 Task: Select the overwrite option in the copy file overwrite behavior.
Action: Mouse moved to (3, 572)
Screenshot: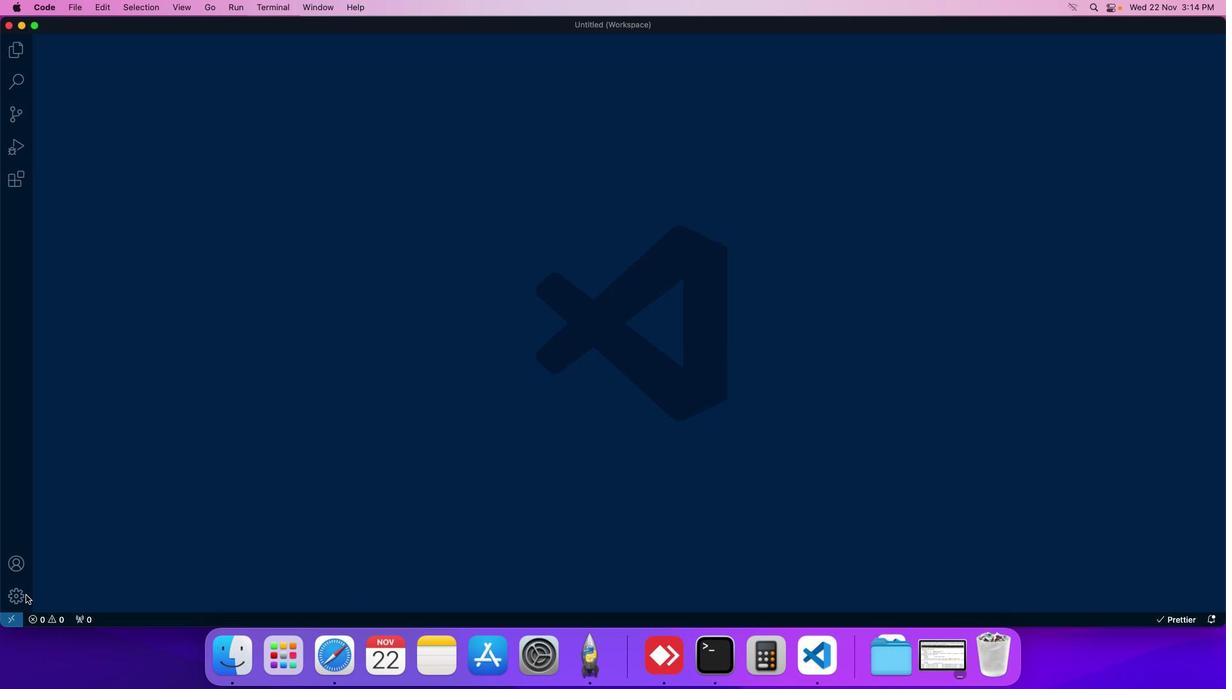 
Action: Mouse pressed left at (3, 572)
Screenshot: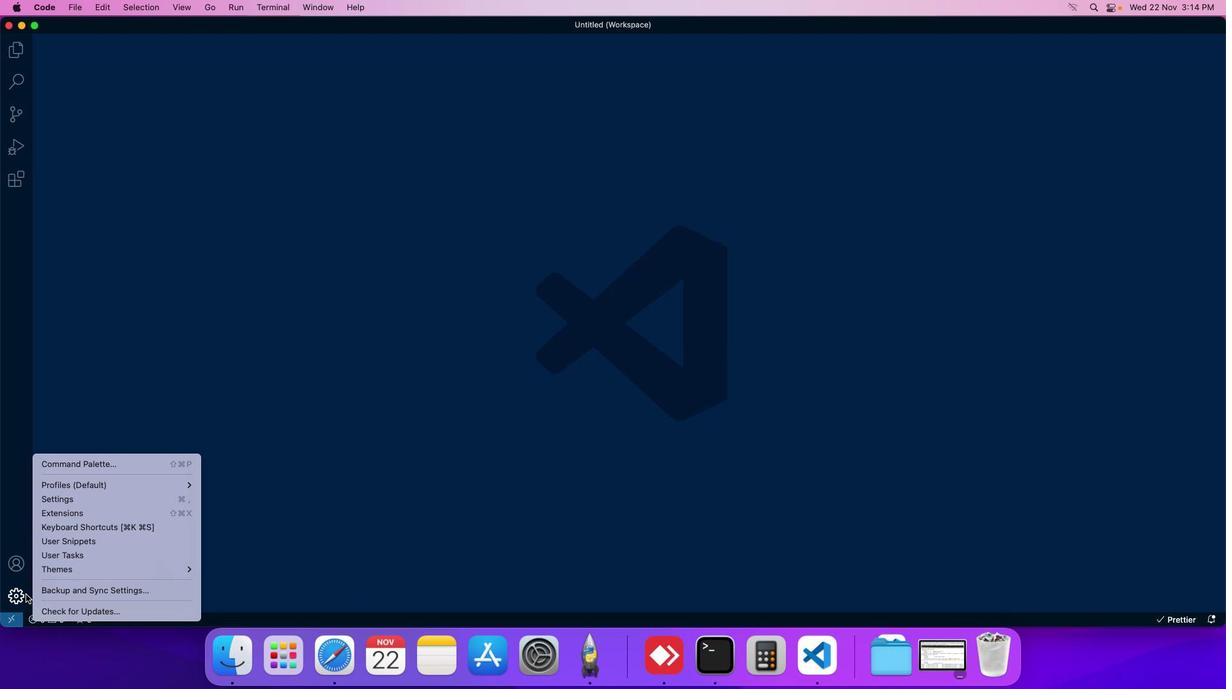 
Action: Mouse moved to (47, 477)
Screenshot: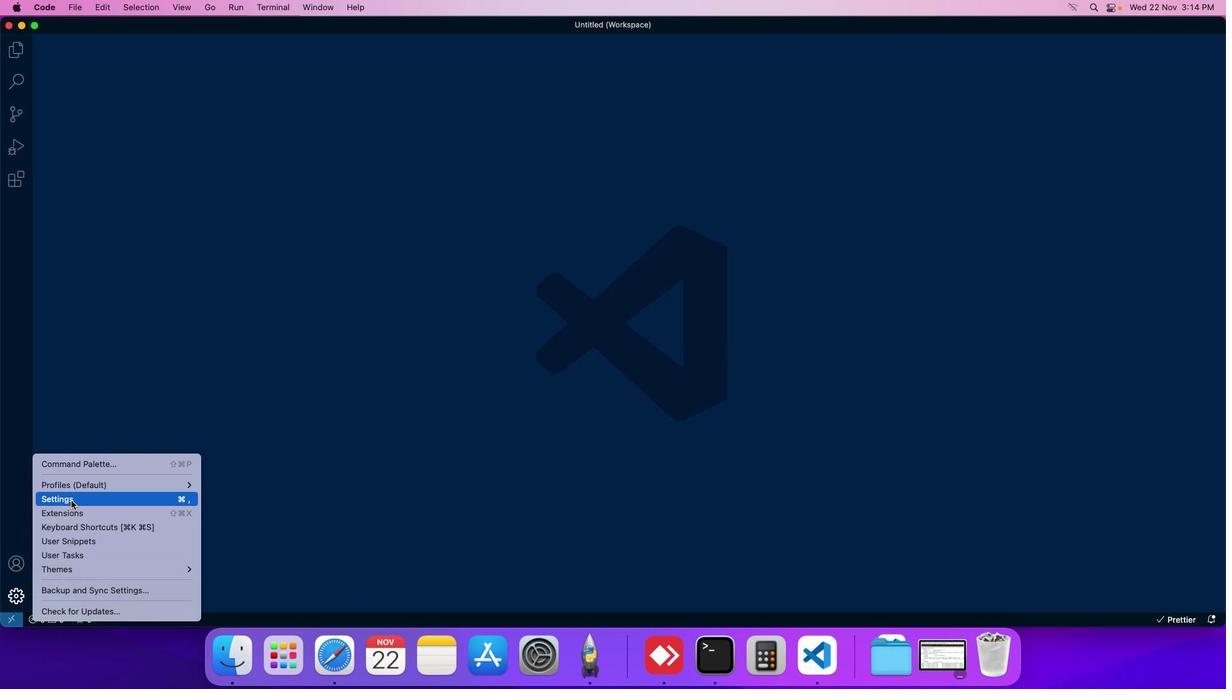
Action: Mouse pressed left at (47, 477)
Screenshot: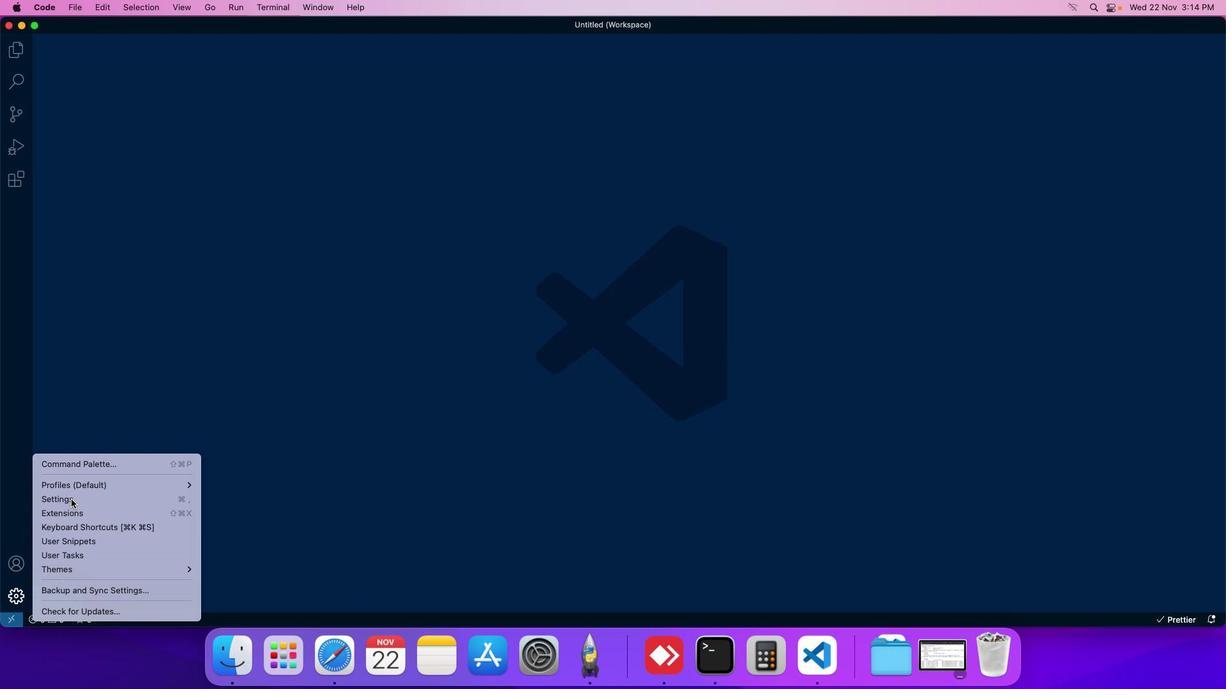 
Action: Mouse moved to (275, 74)
Screenshot: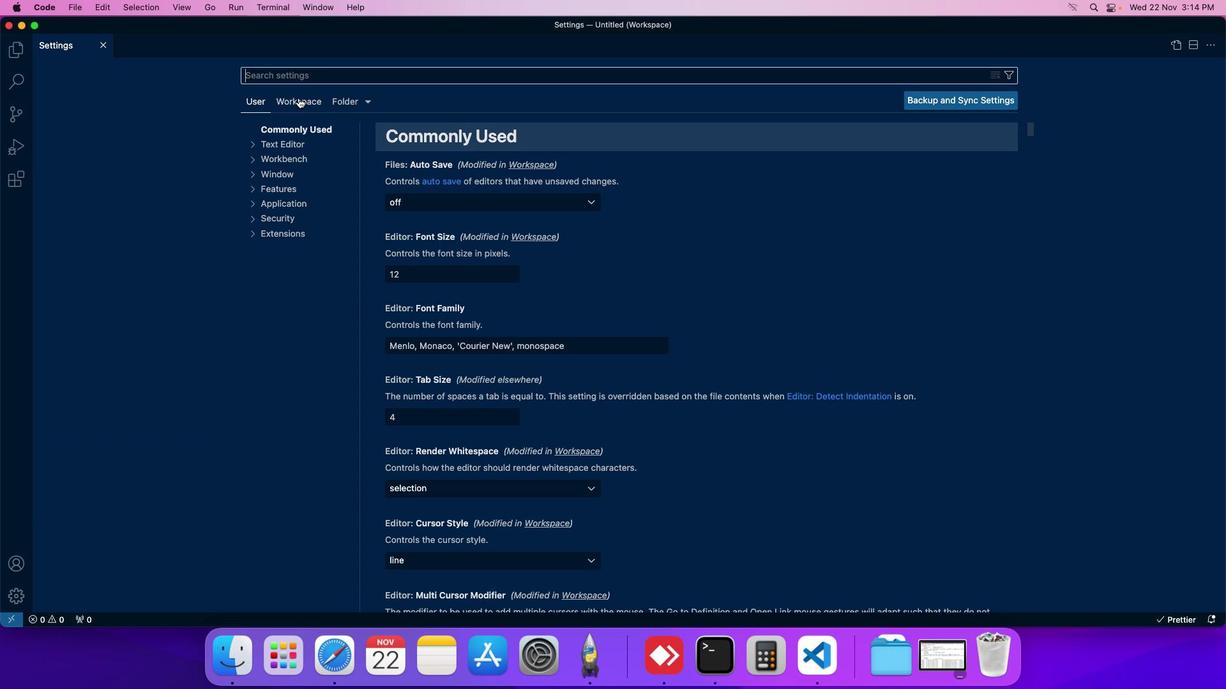 
Action: Mouse pressed left at (275, 74)
Screenshot: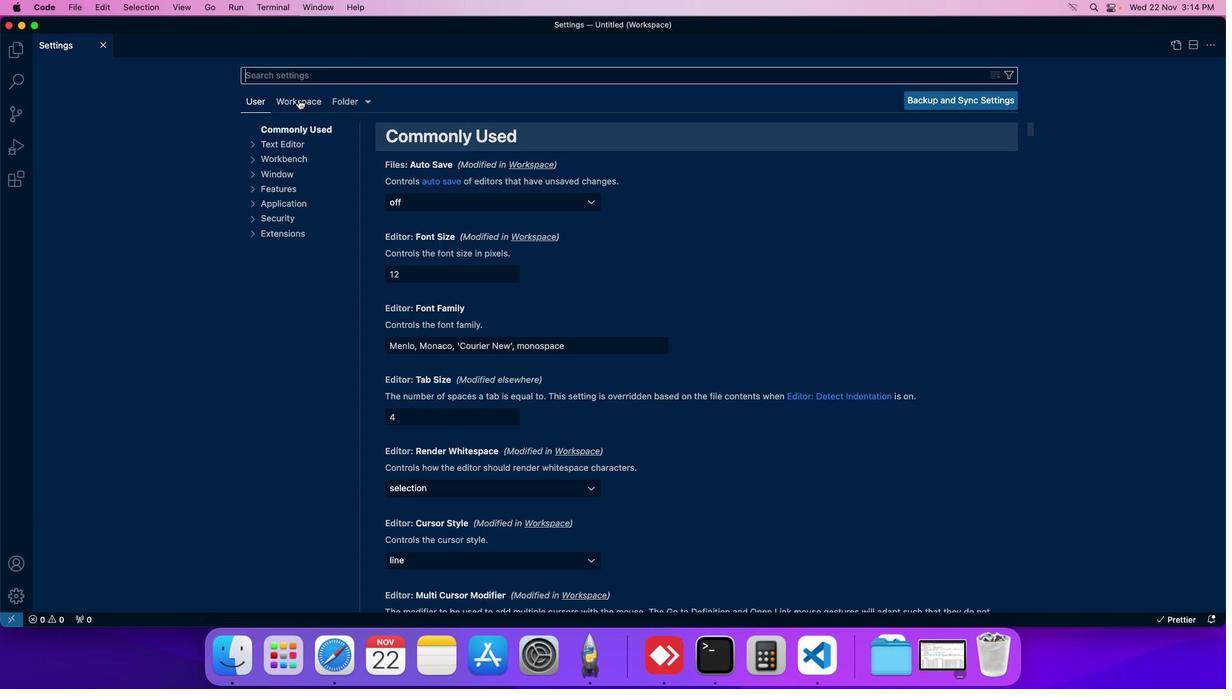 
Action: Mouse moved to (273, 193)
Screenshot: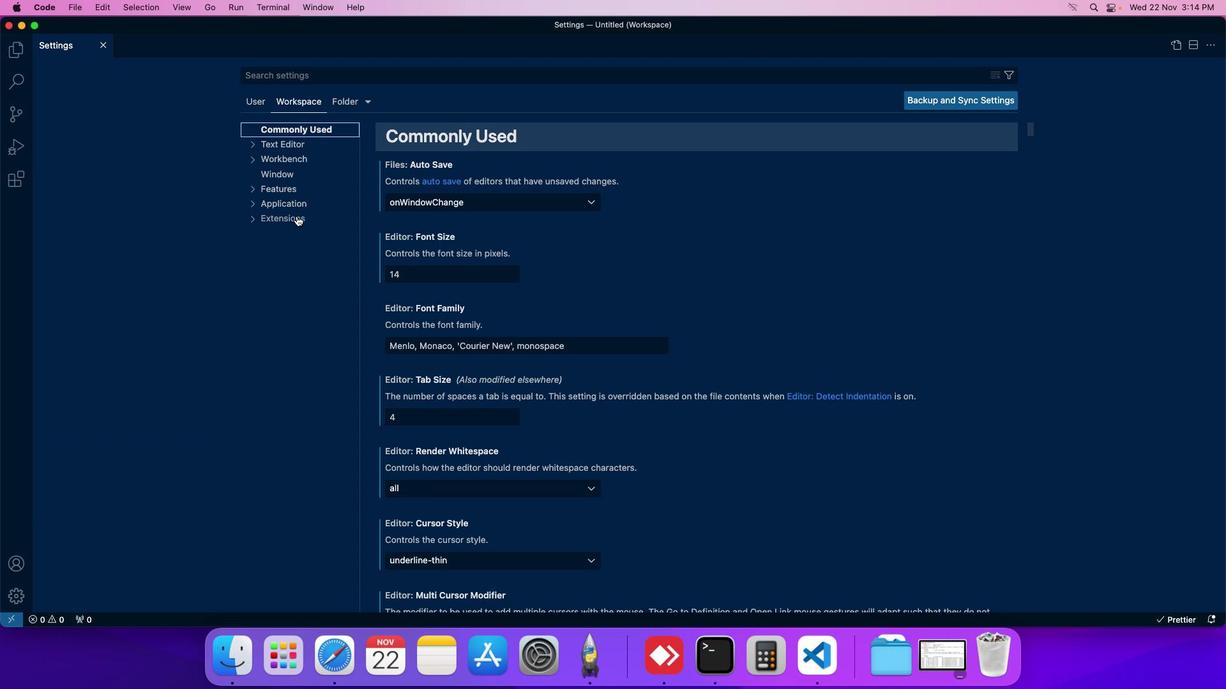 
Action: Mouse pressed left at (273, 193)
Screenshot: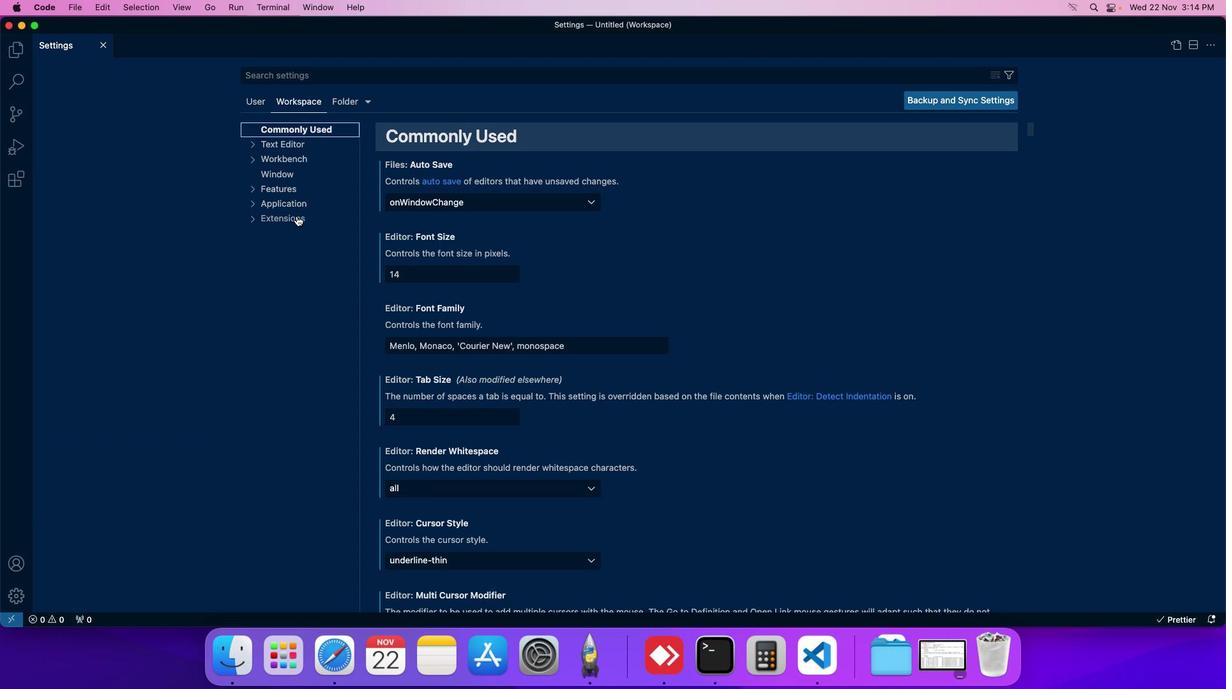 
Action: Mouse moved to (259, 344)
Screenshot: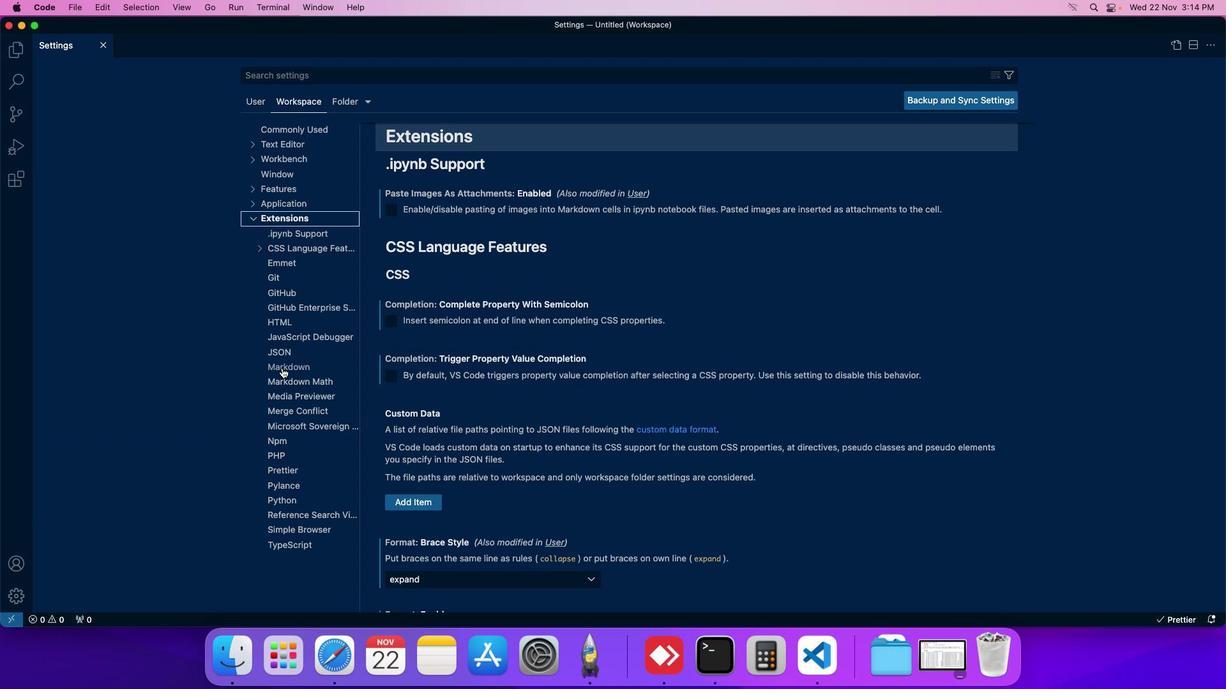 
Action: Mouse pressed left at (259, 344)
Screenshot: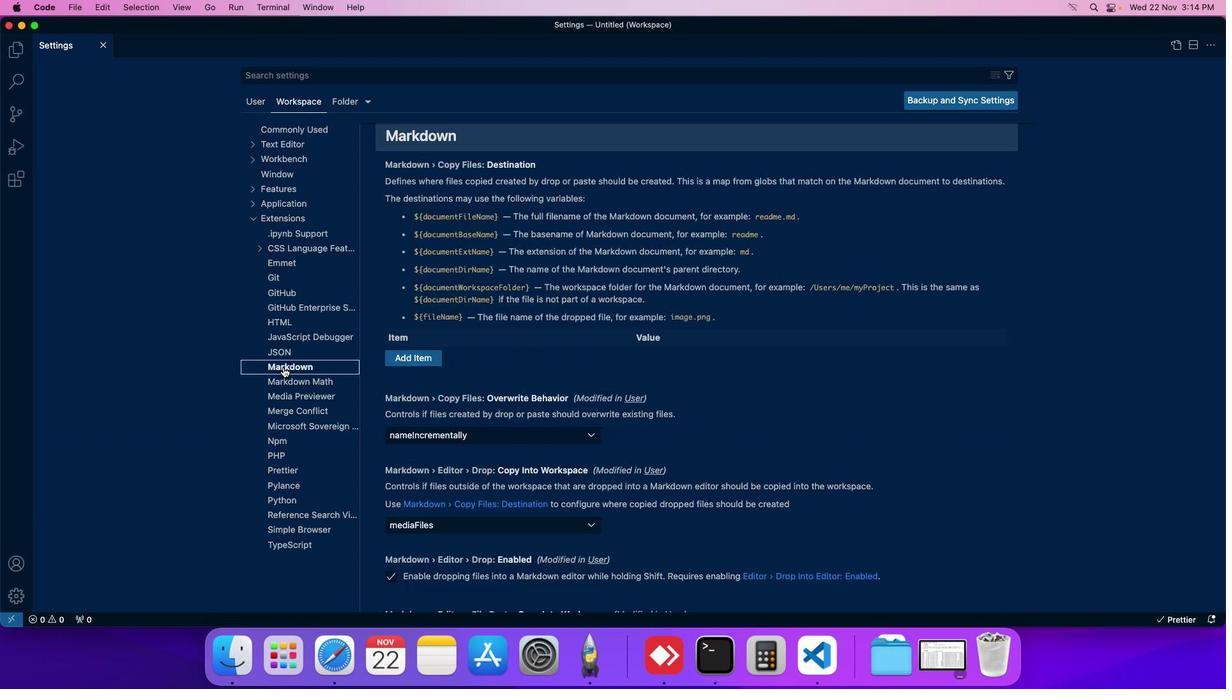 
Action: Mouse moved to (420, 405)
Screenshot: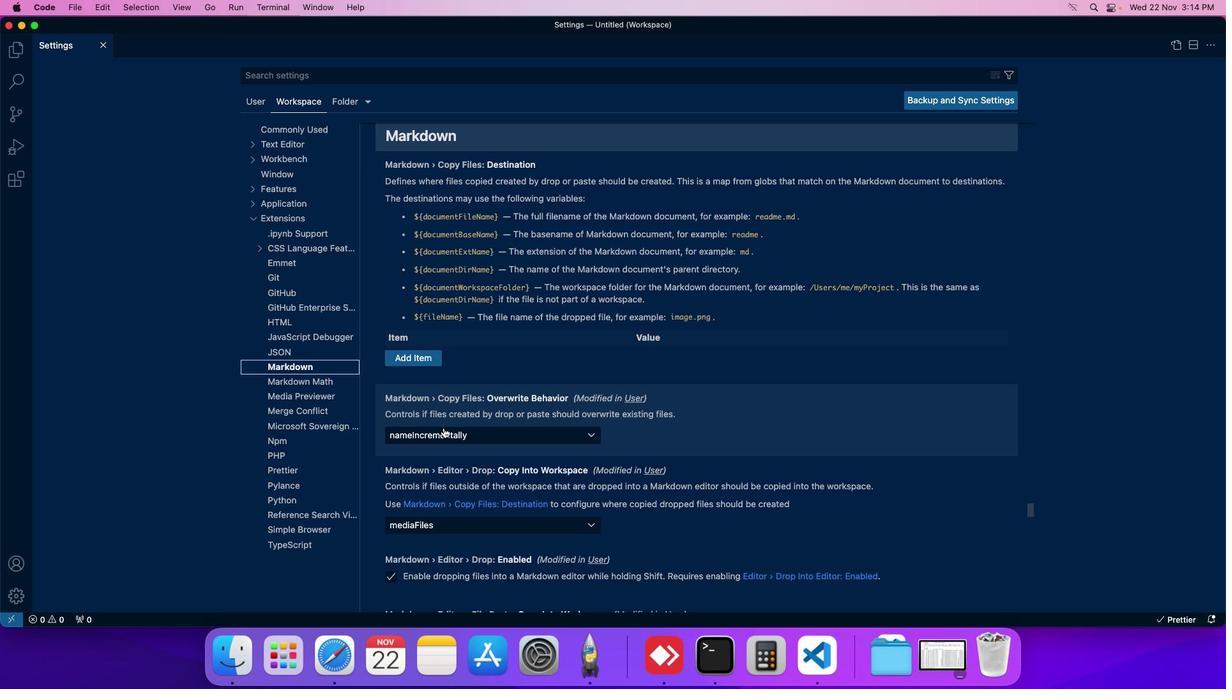 
Action: Mouse pressed left at (420, 405)
Screenshot: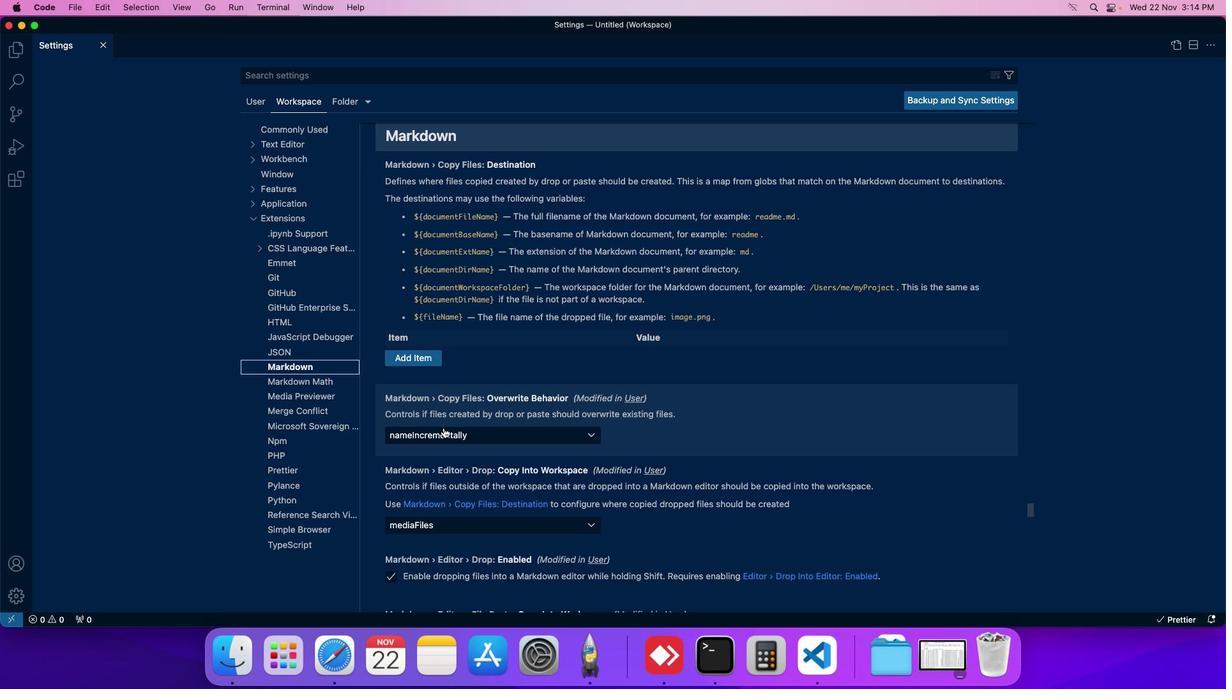 
Action: Mouse moved to (407, 438)
Screenshot: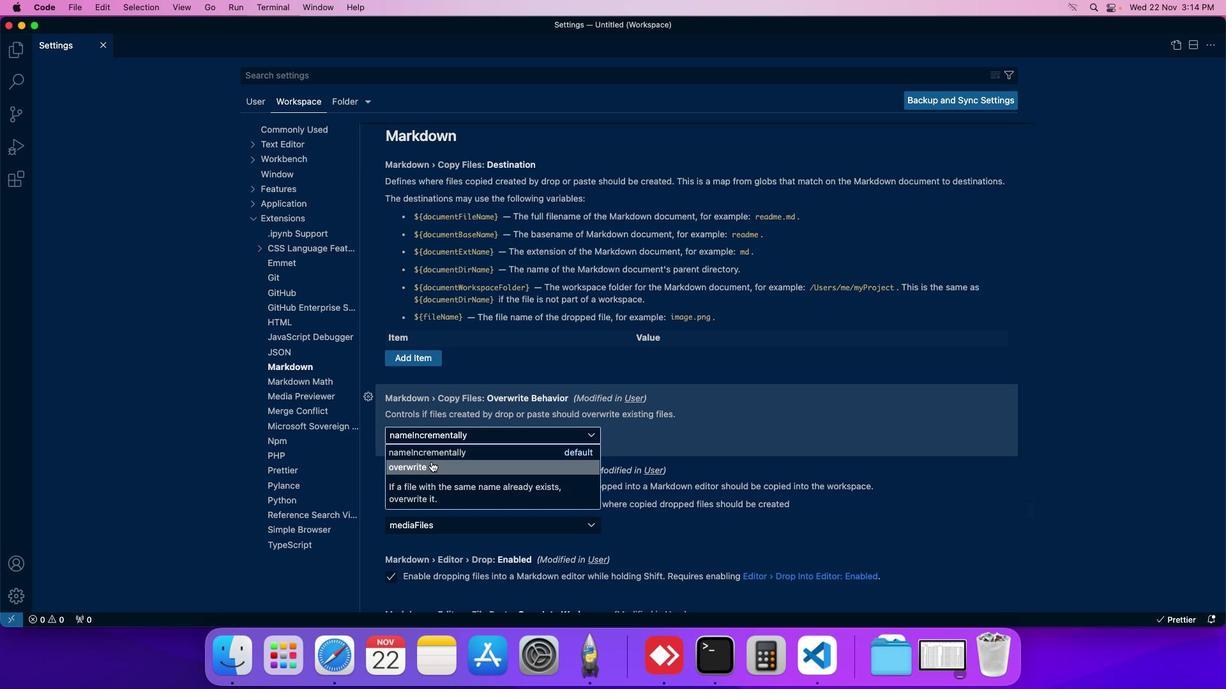 
Action: Mouse pressed left at (407, 438)
Screenshot: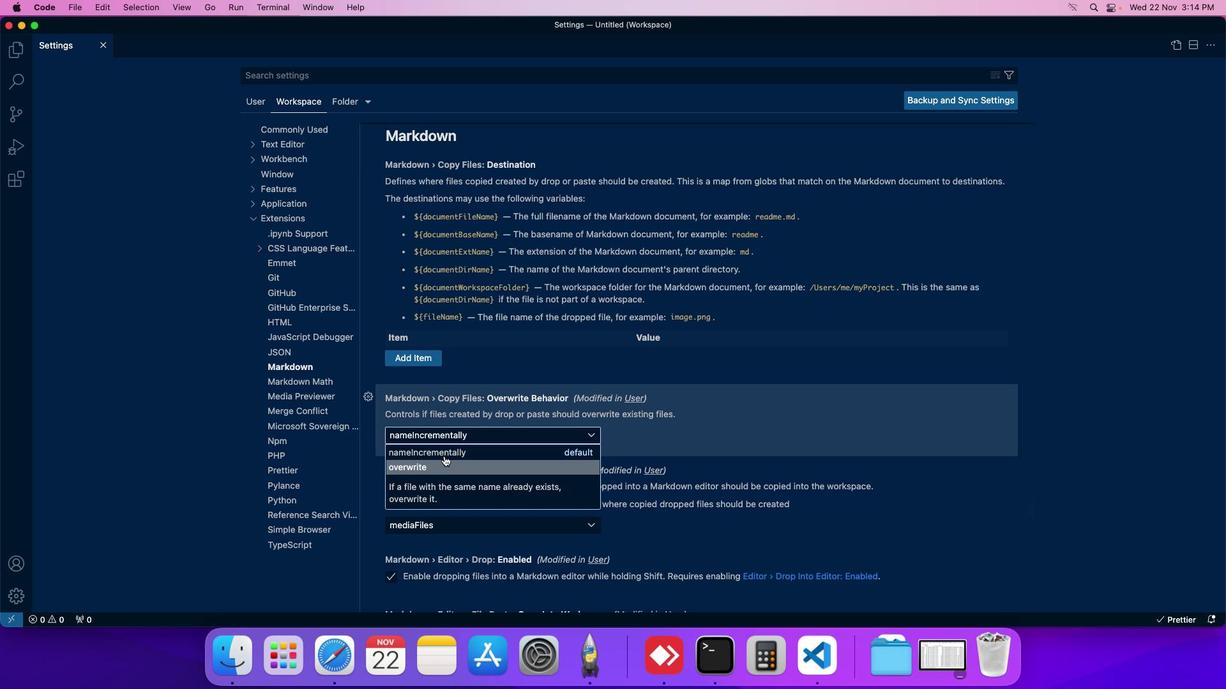 
Action: Mouse moved to (447, 416)
Screenshot: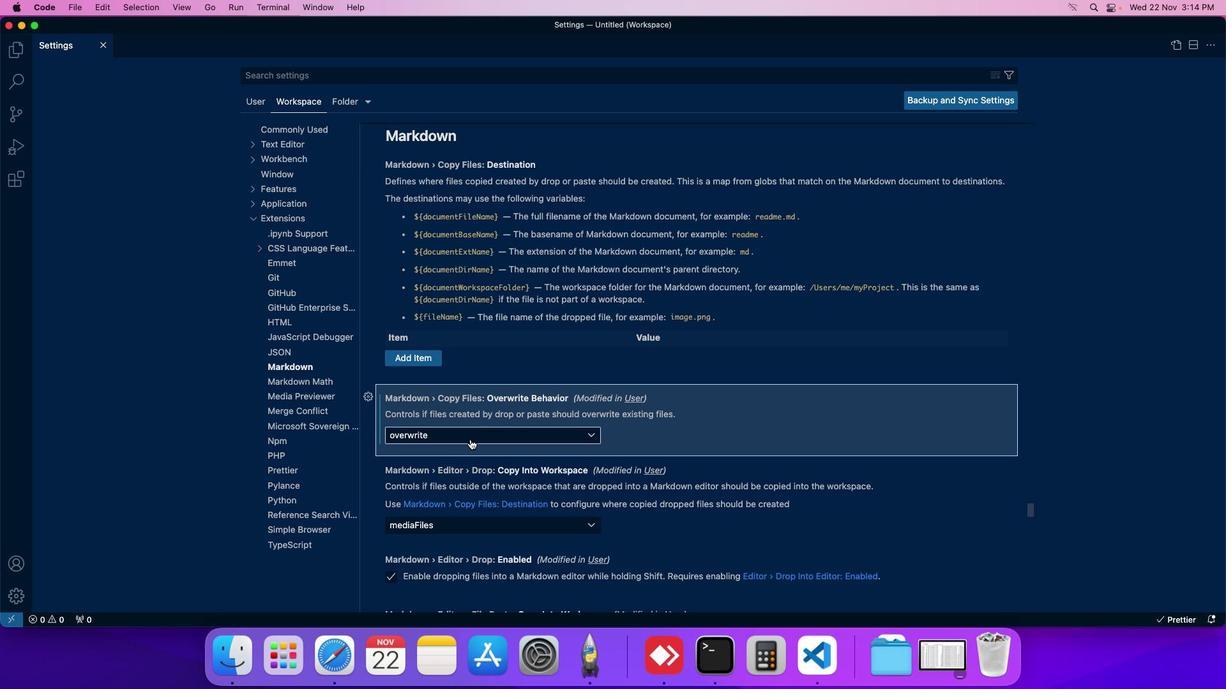 
